 Task: For heading  Tahoma with underline.  font size for heading20,  'Change the font style of data to'Arial.  and font size to 12,  Change the alignment of both headline & data to Align left.  In the sheet   Pinnacle Sales log book
Action: Mouse moved to (151, 179)
Screenshot: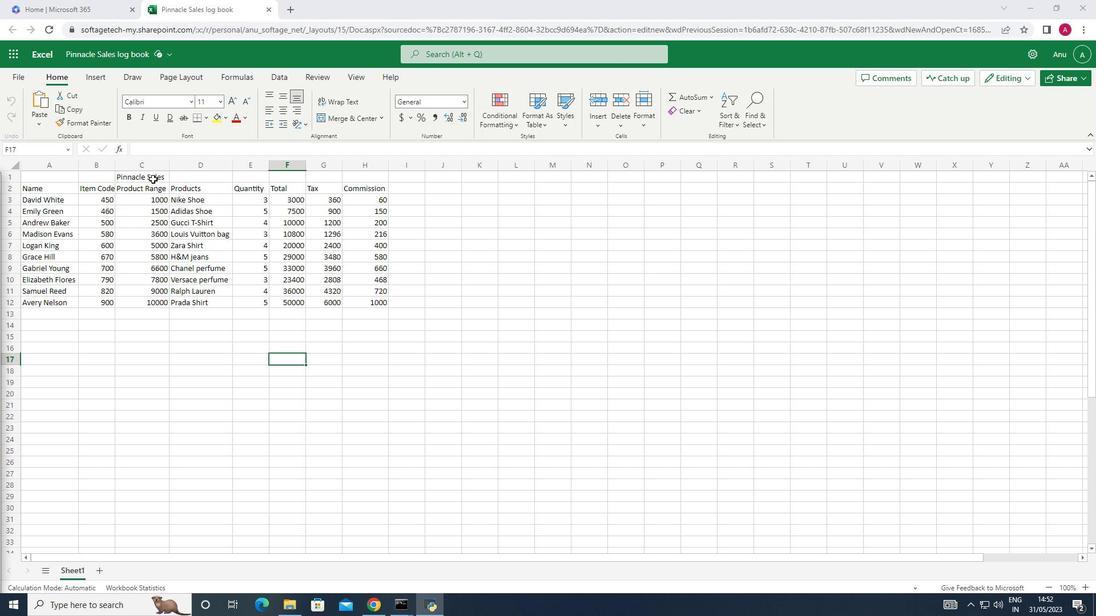 
Action: Mouse pressed left at (151, 179)
Screenshot: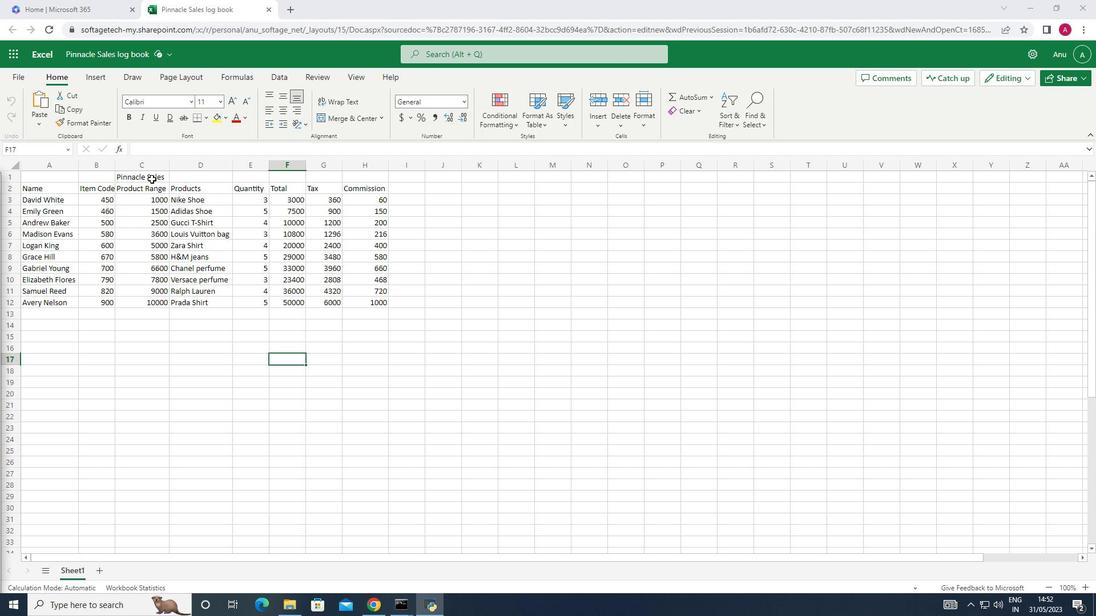 
Action: Mouse moved to (192, 97)
Screenshot: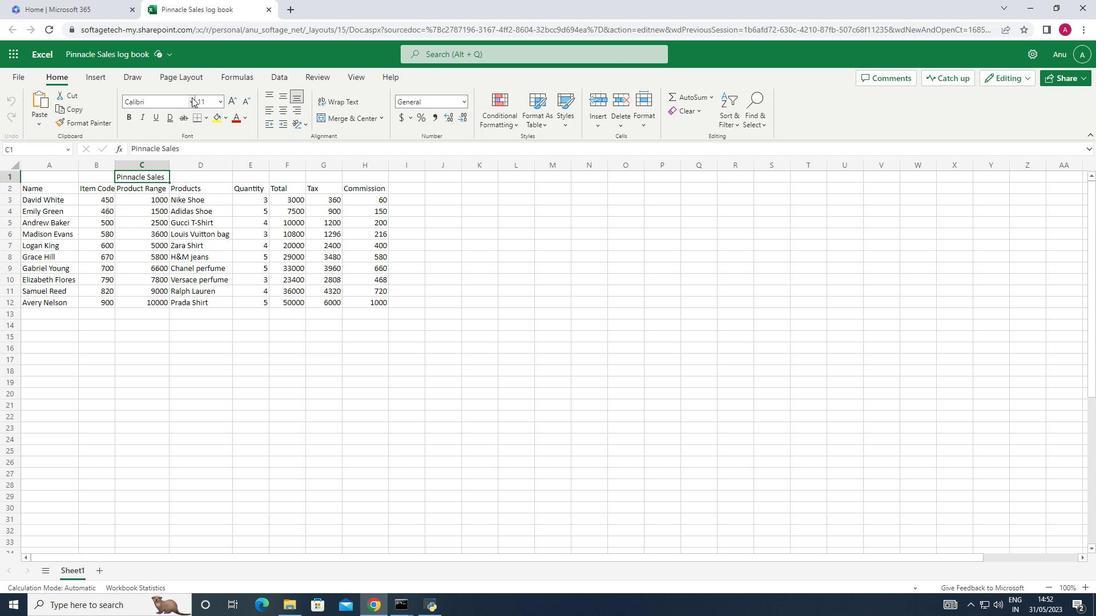 
Action: Mouse pressed left at (192, 97)
Screenshot: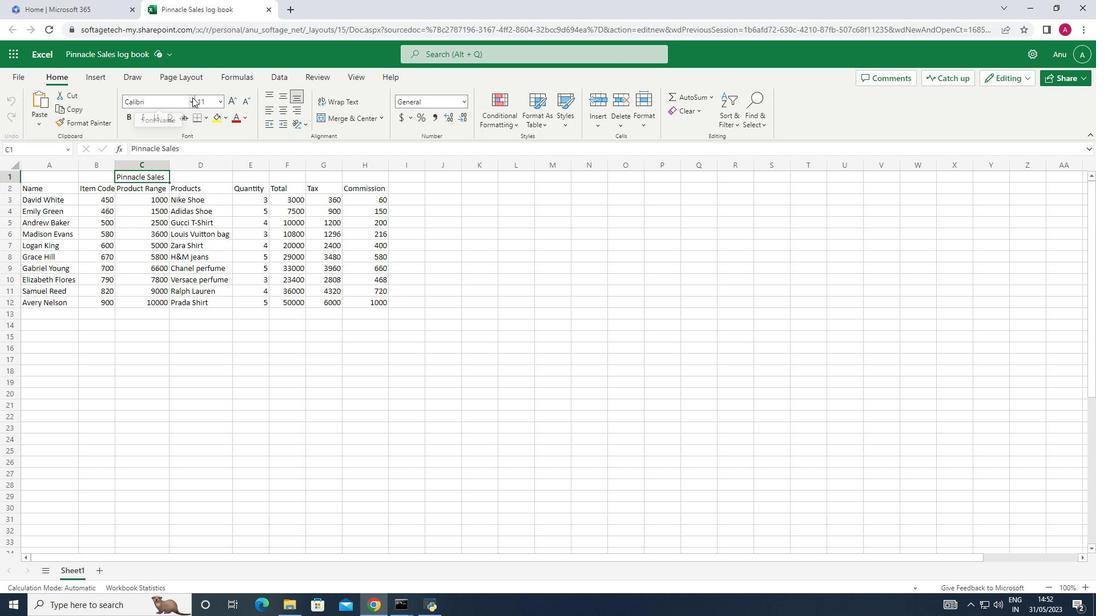 
Action: Mouse moved to (151, 233)
Screenshot: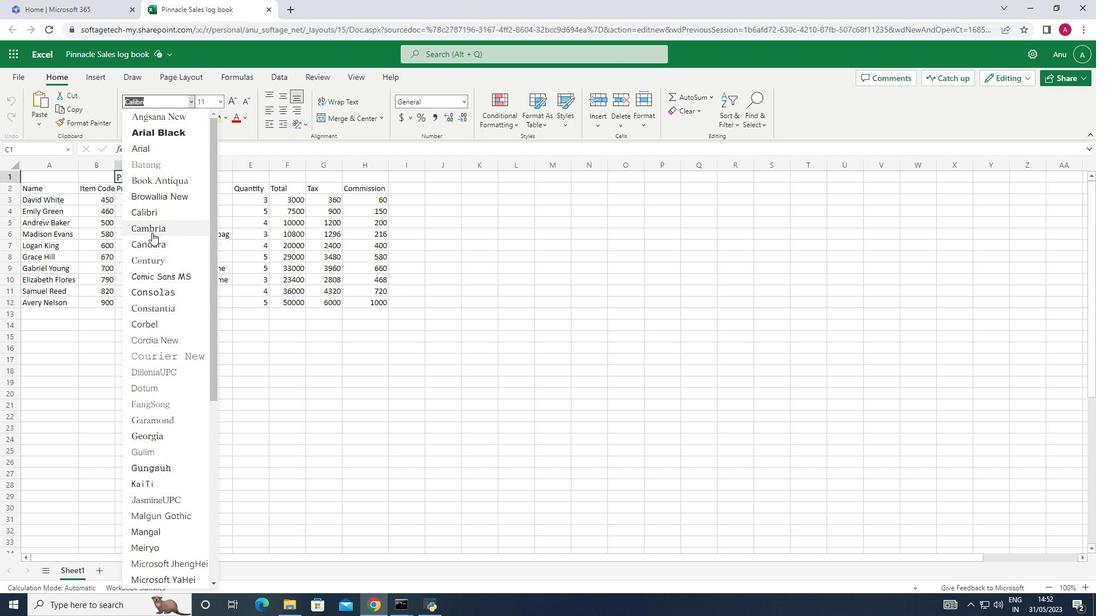 
Action: Mouse scrolled (151, 233) with delta (0, 0)
Screenshot: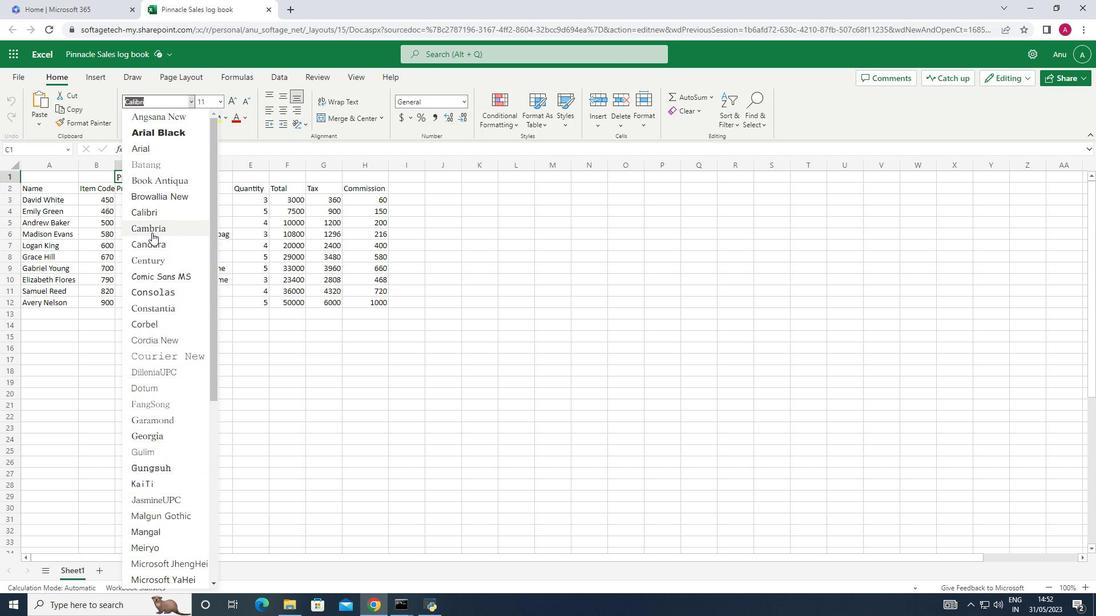 
Action: Mouse scrolled (151, 233) with delta (0, 0)
Screenshot: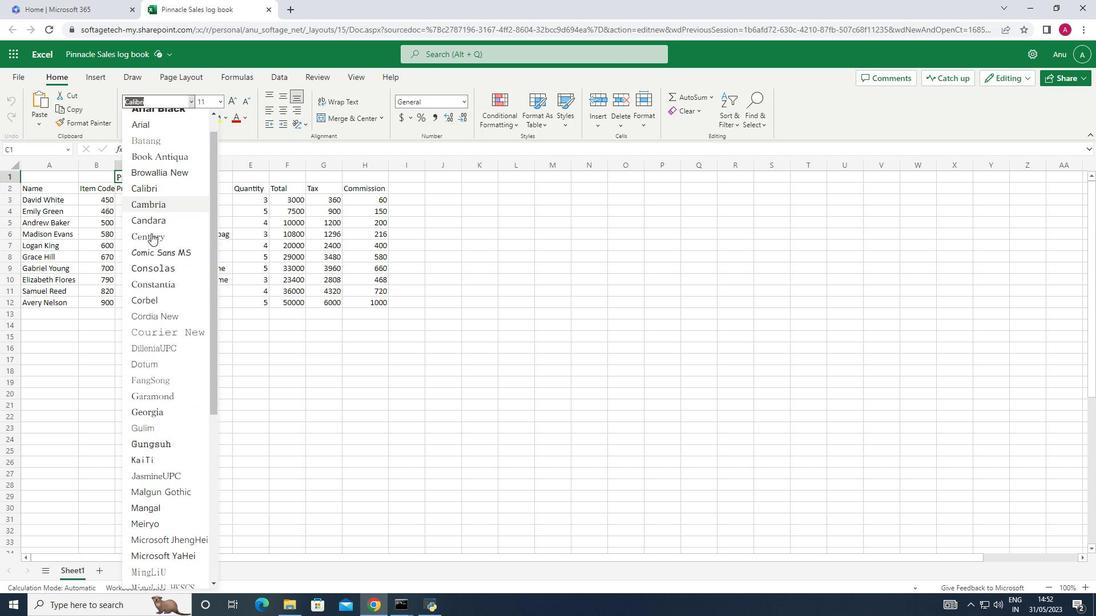 
Action: Mouse scrolled (151, 233) with delta (0, 0)
Screenshot: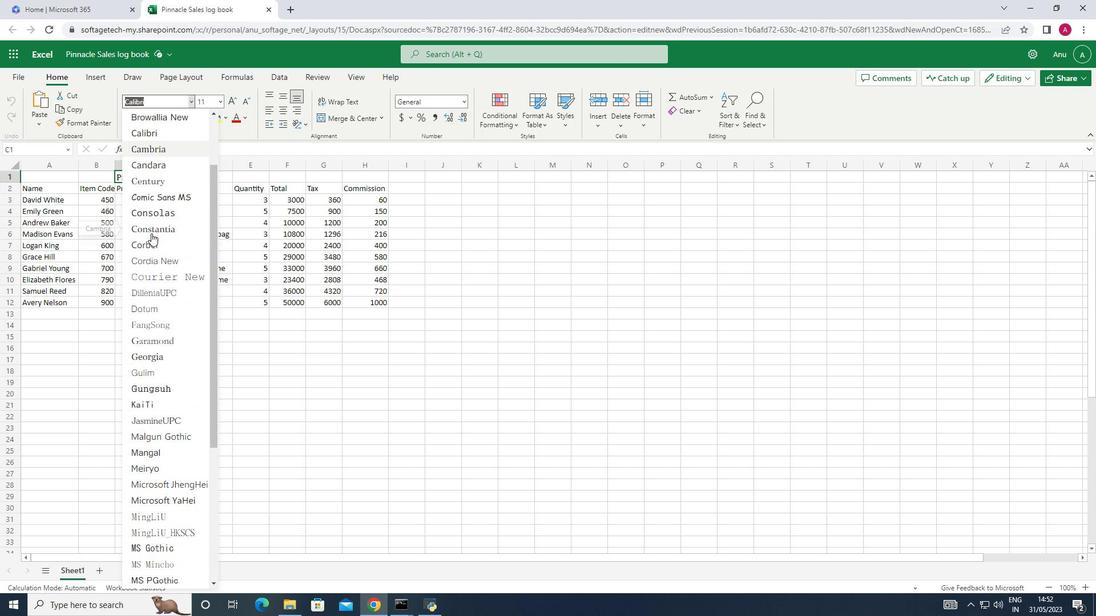 
Action: Mouse scrolled (151, 233) with delta (0, 0)
Screenshot: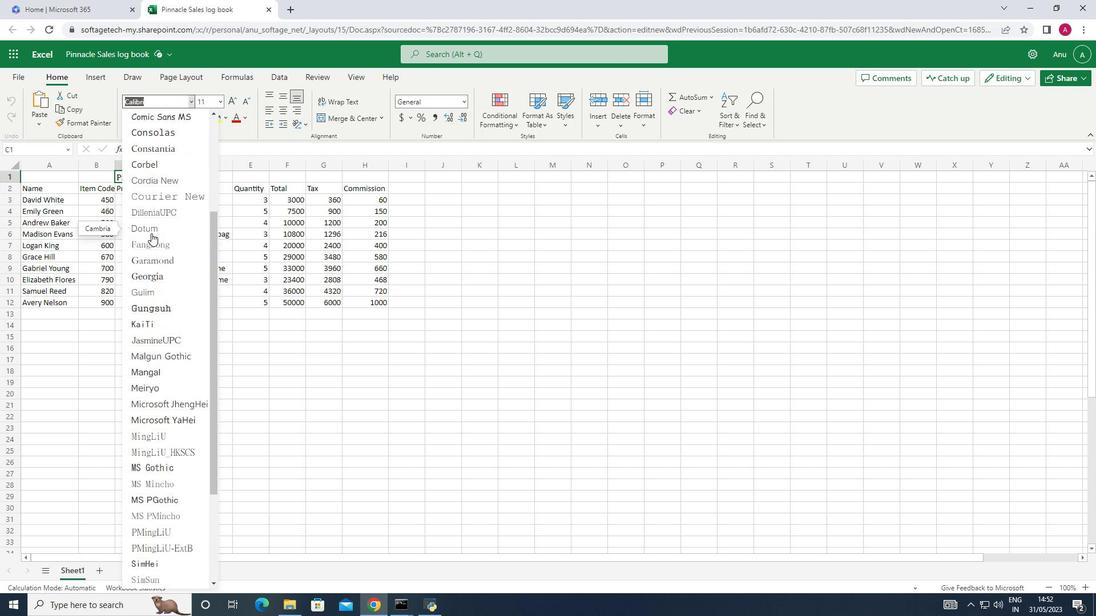 
Action: Mouse scrolled (151, 233) with delta (0, 0)
Screenshot: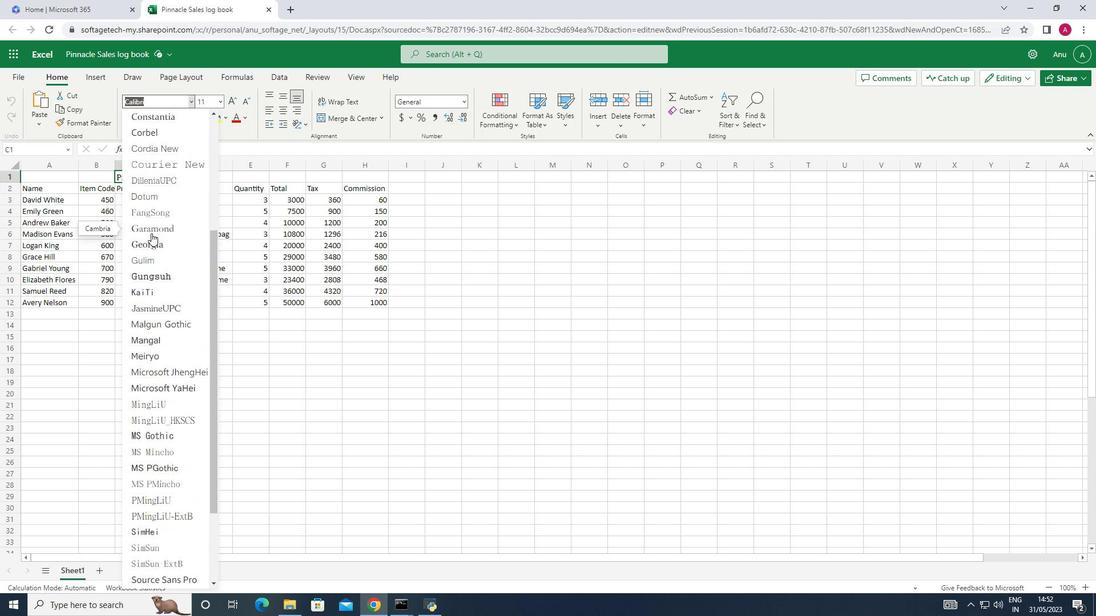 
Action: Mouse moved to (151, 233)
Screenshot: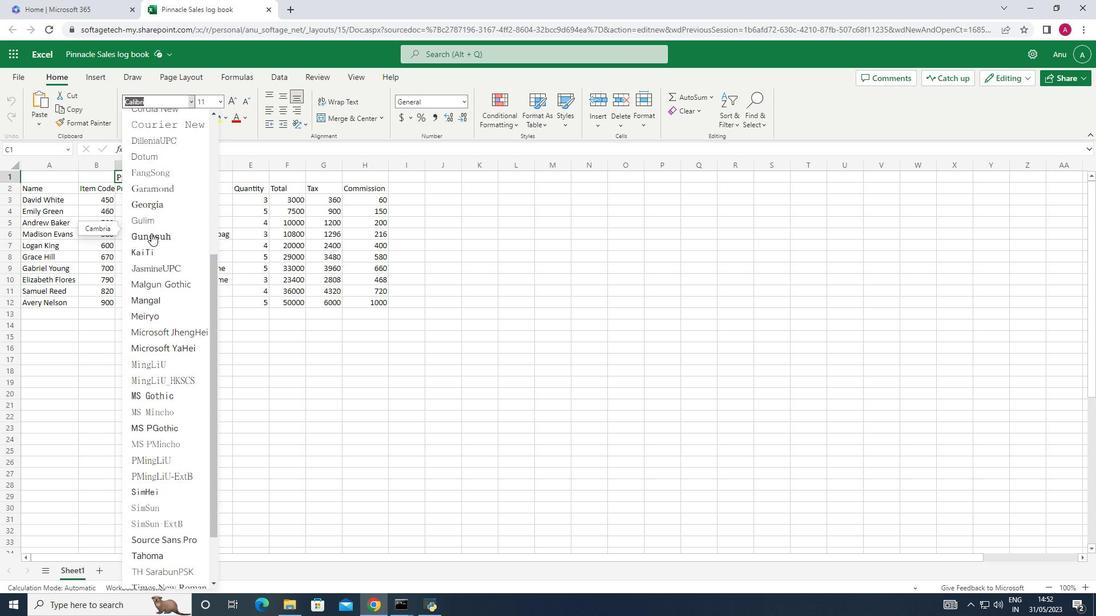 
Action: Mouse scrolled (151, 233) with delta (0, 0)
Screenshot: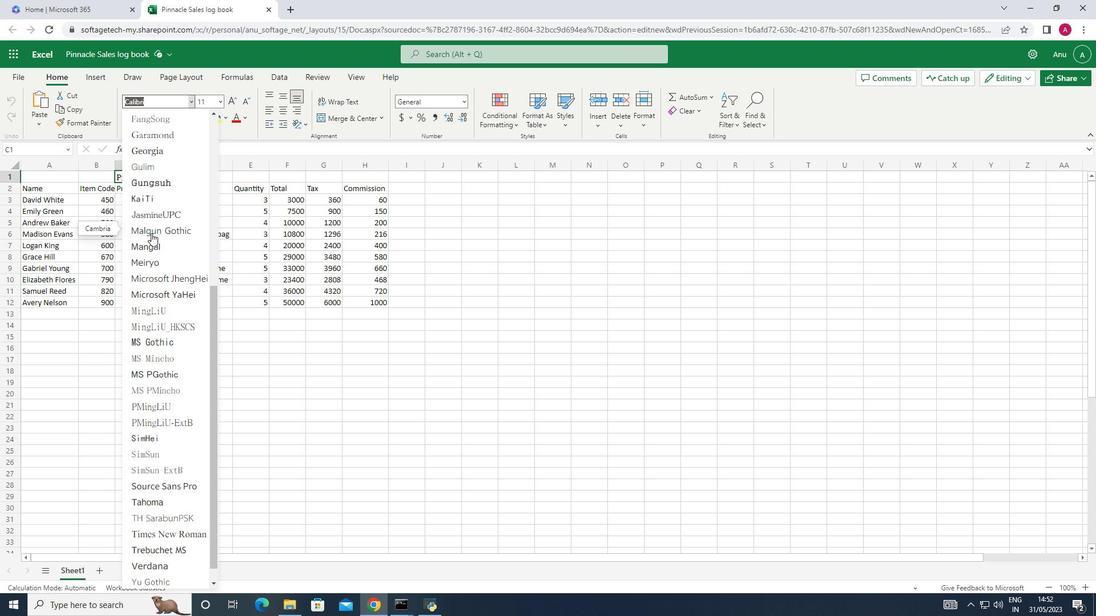 
Action: Mouse scrolled (151, 233) with delta (0, 0)
Screenshot: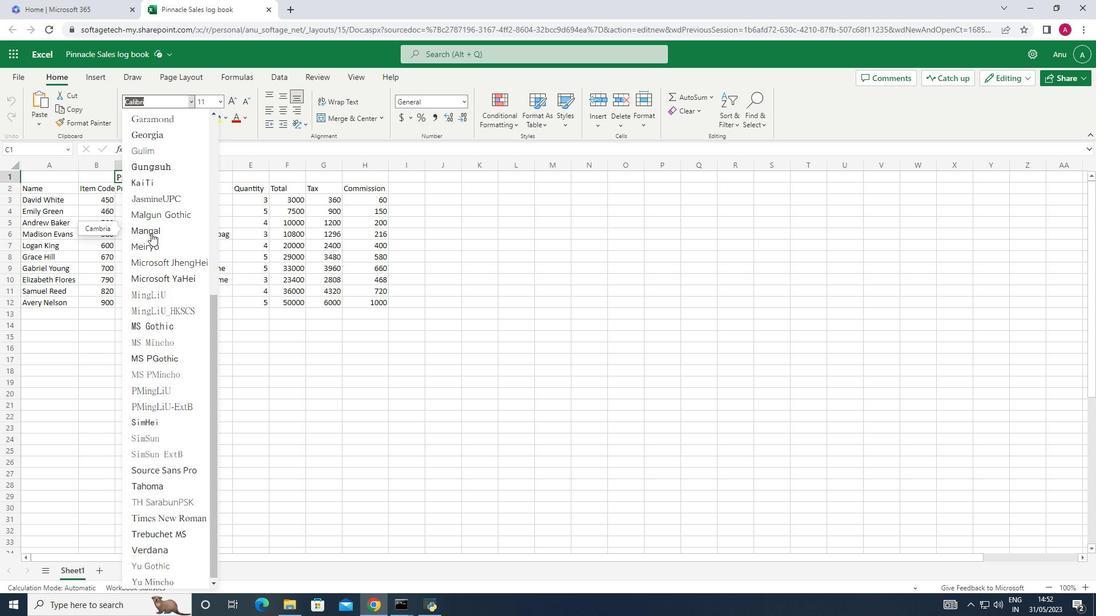 
Action: Mouse moved to (186, 491)
Screenshot: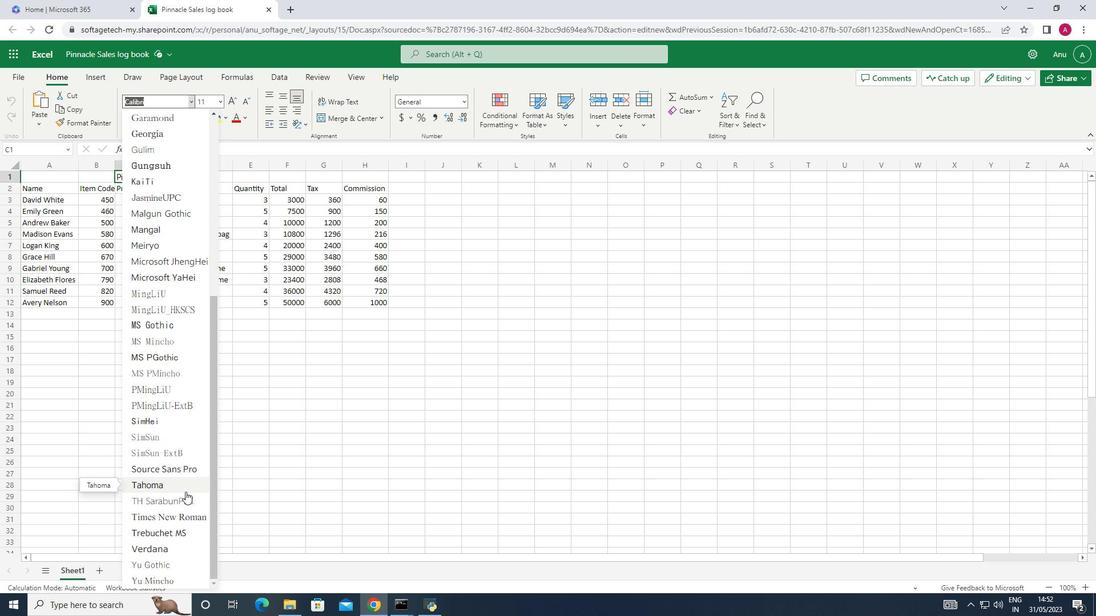 
Action: Mouse pressed left at (186, 491)
Screenshot: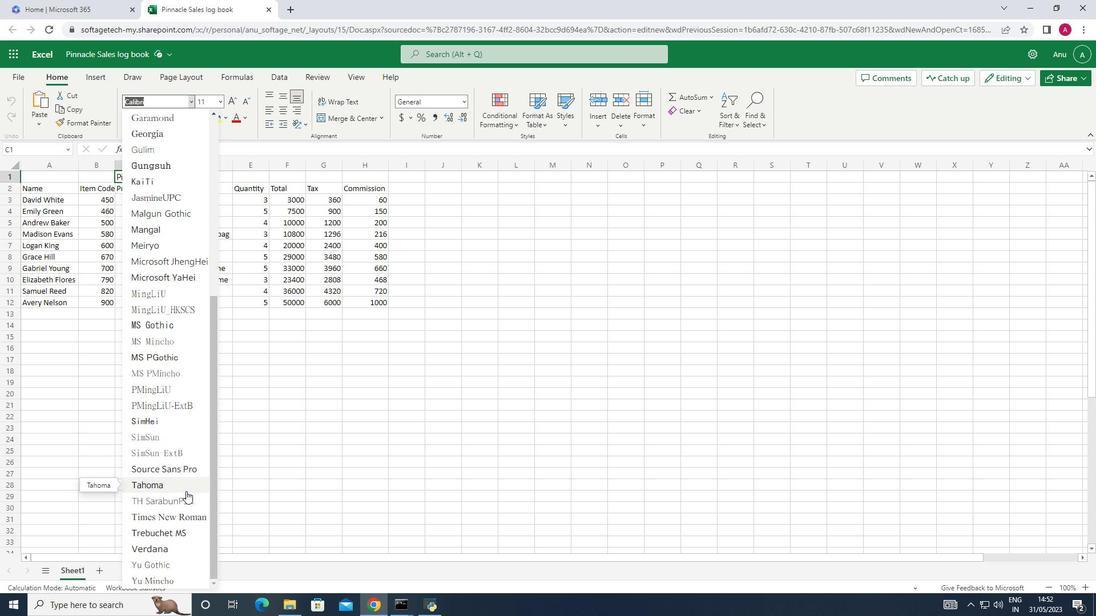 
Action: Mouse moved to (154, 115)
Screenshot: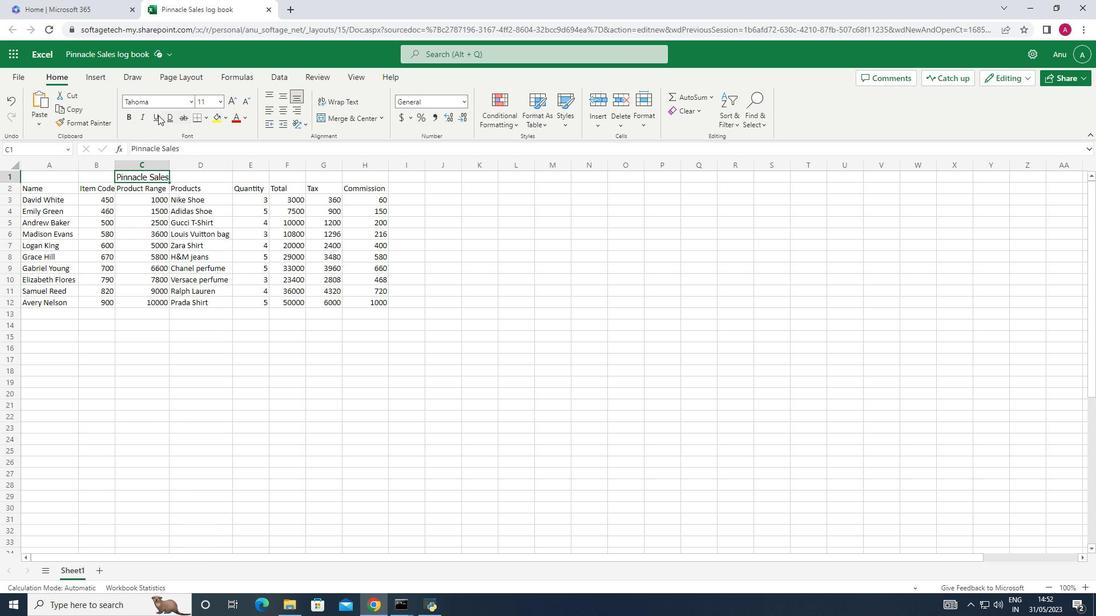 
Action: Mouse pressed left at (154, 115)
Screenshot: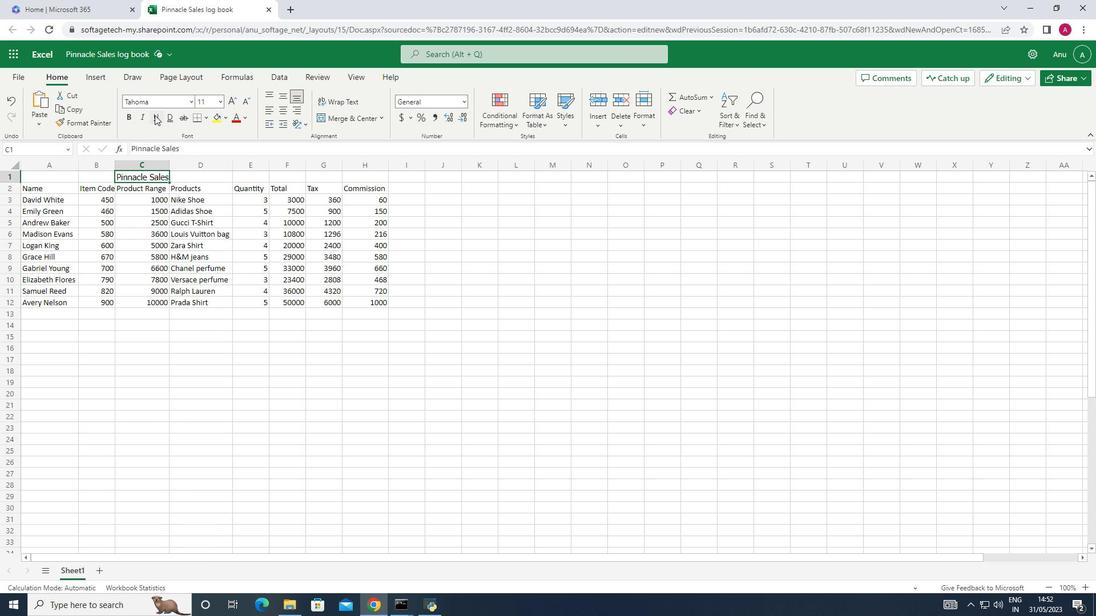 
Action: Mouse moved to (222, 102)
Screenshot: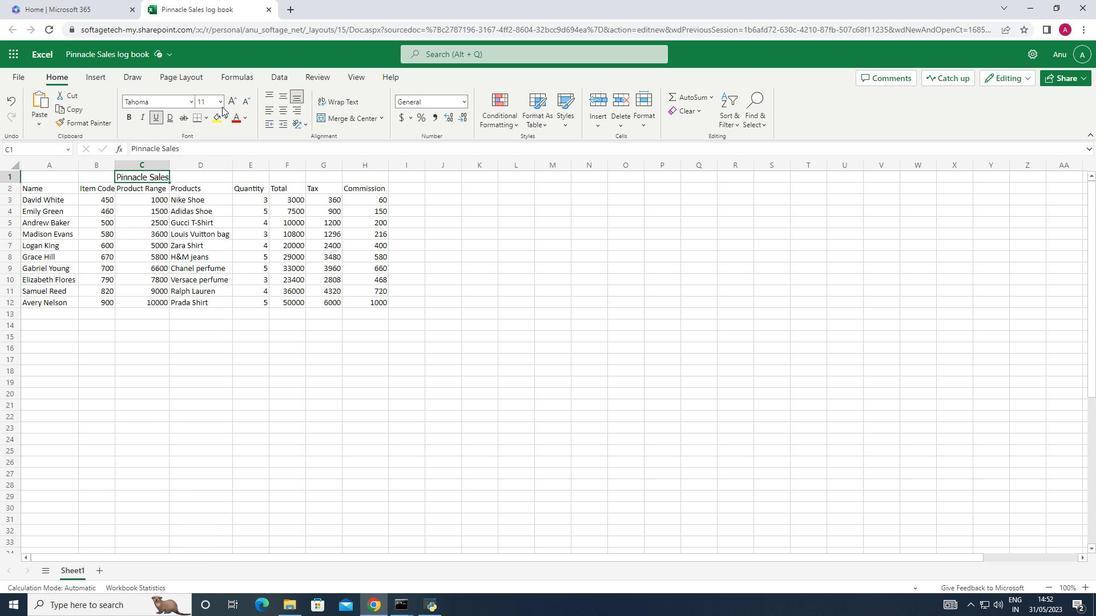 
Action: Mouse pressed left at (222, 102)
Screenshot: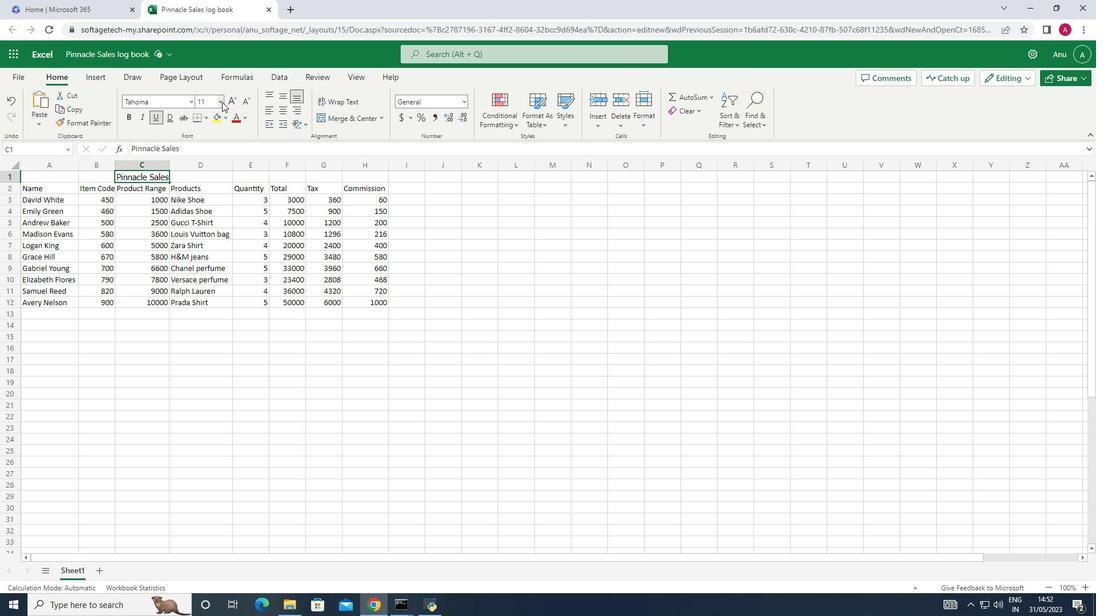 
Action: Mouse moved to (207, 241)
Screenshot: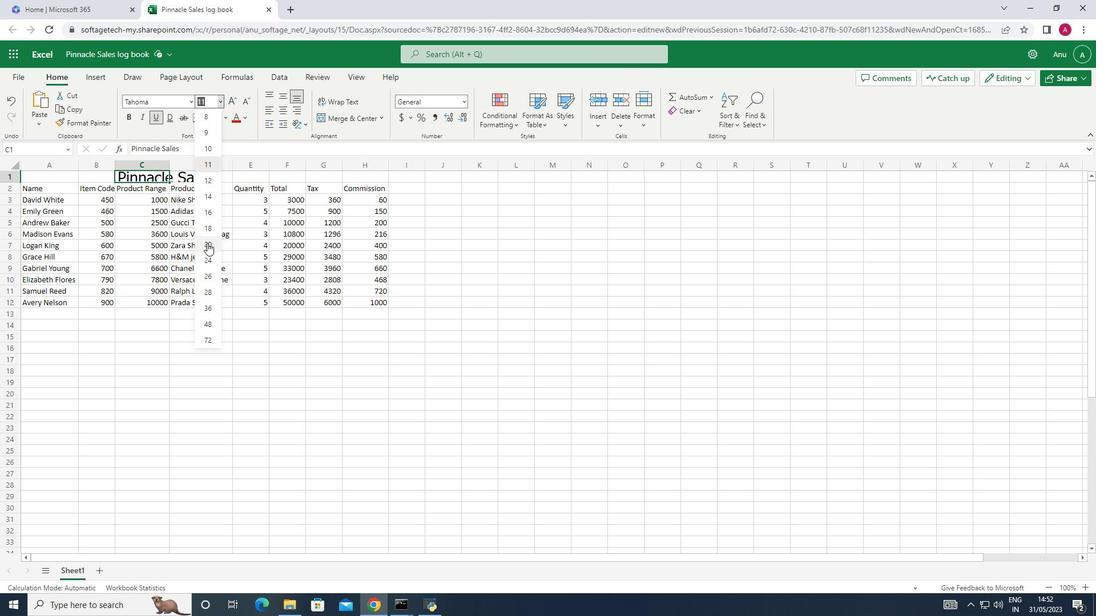 
Action: Mouse pressed left at (207, 241)
Screenshot: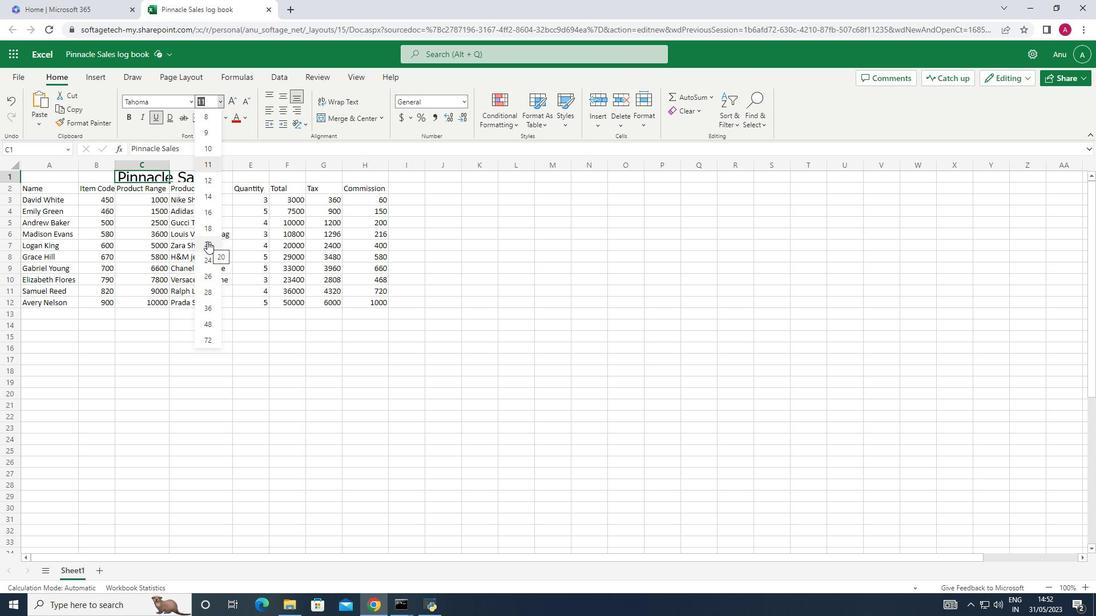 
Action: Mouse moved to (44, 198)
Screenshot: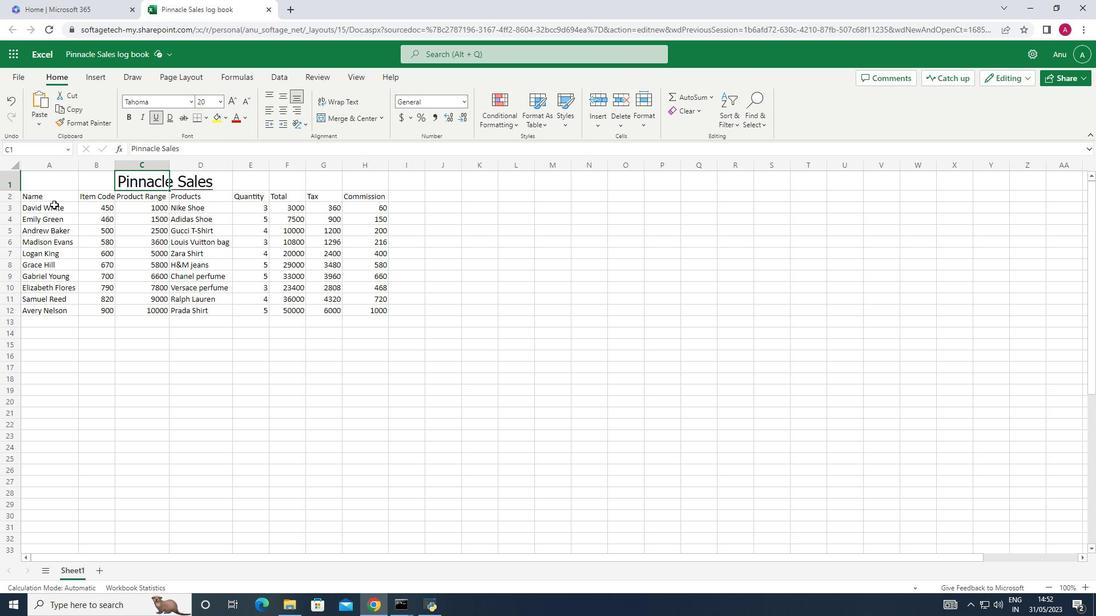 
Action: Mouse pressed left at (44, 198)
Screenshot: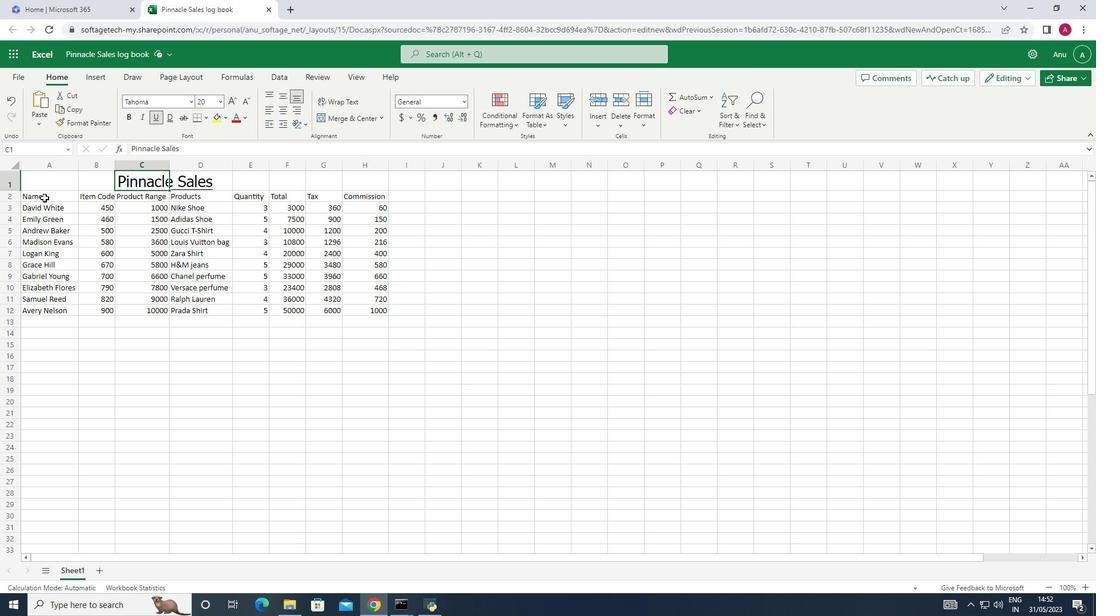 
Action: Mouse moved to (324, 239)
Screenshot: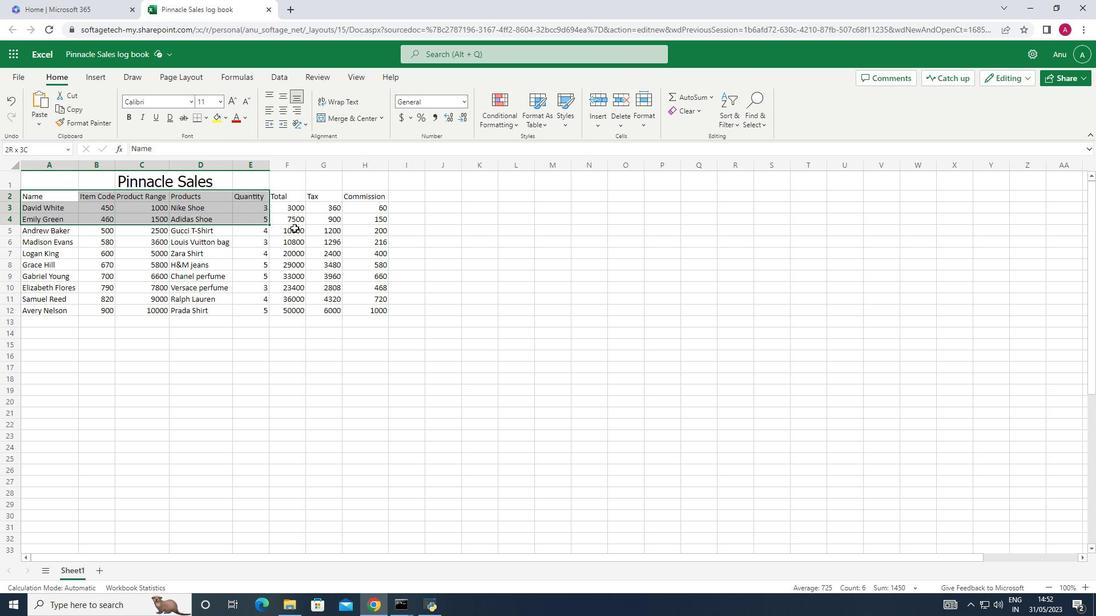 
Action: Mouse pressed left at (324, 239)
Screenshot: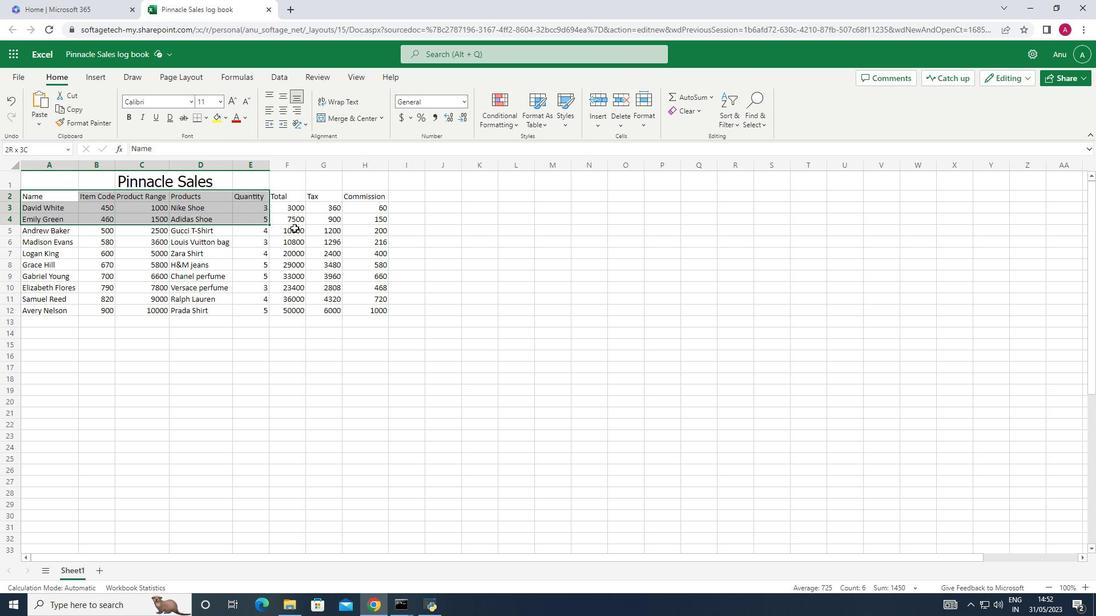 
Action: Mouse moved to (51, 197)
Screenshot: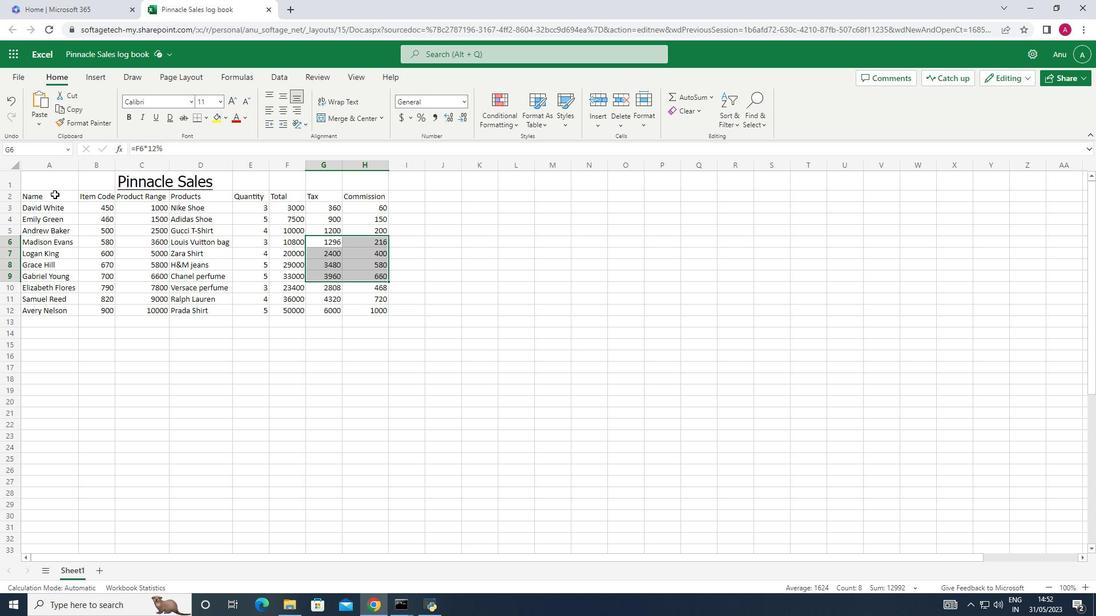 
Action: Mouse pressed left at (51, 197)
Screenshot: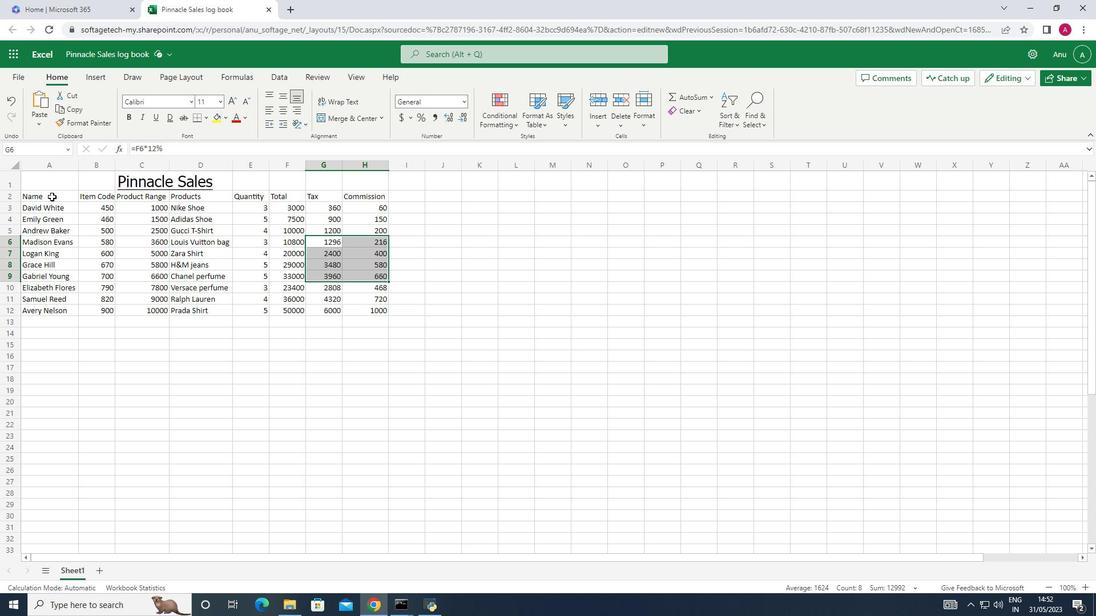 
Action: Mouse moved to (190, 103)
Screenshot: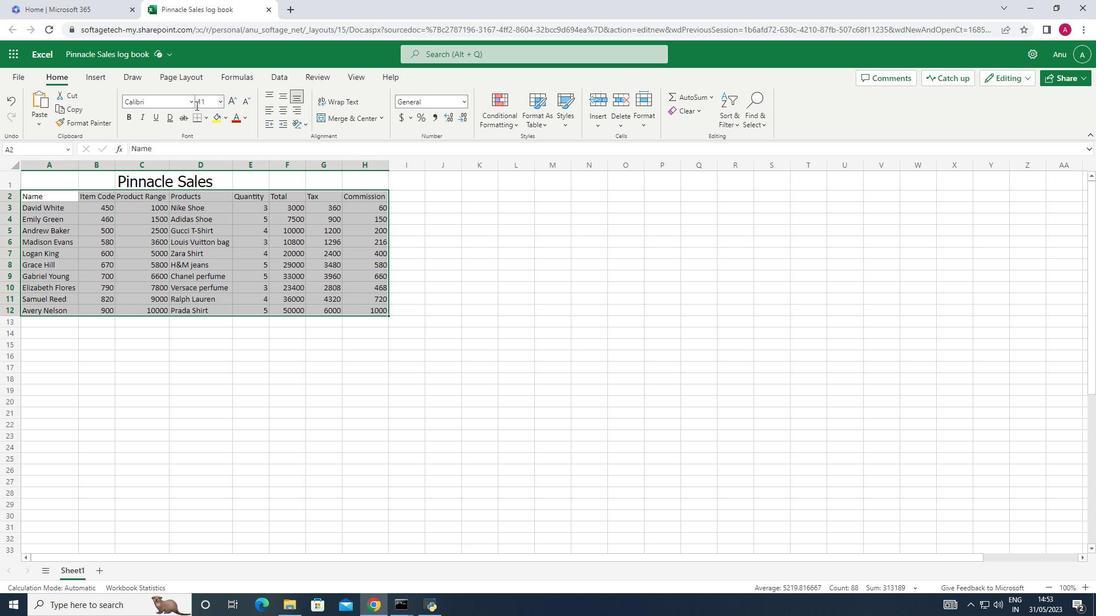 
Action: Mouse pressed left at (190, 103)
Screenshot: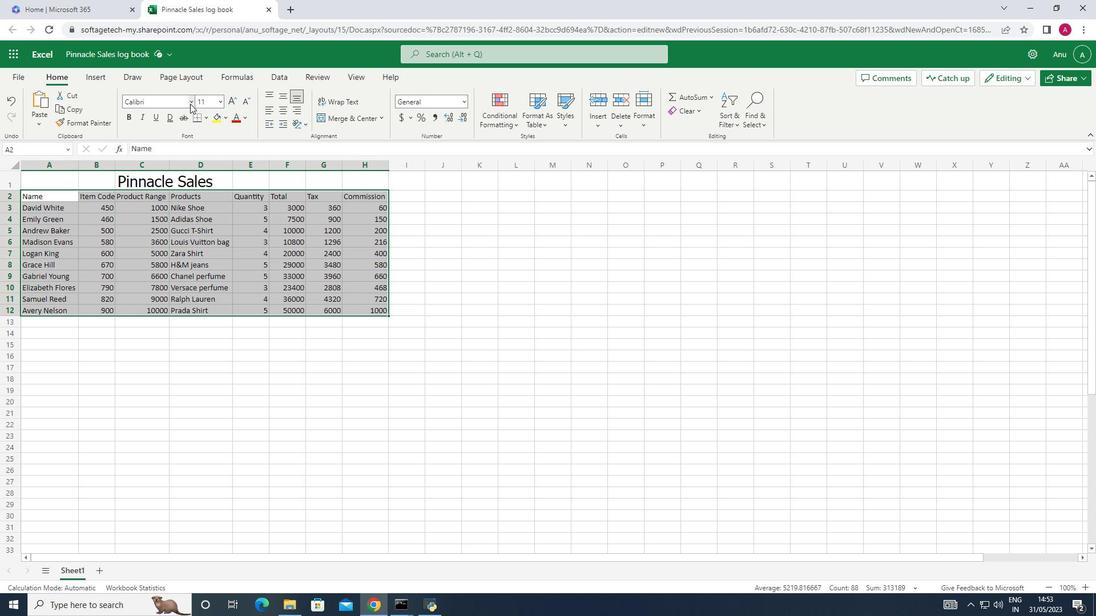 
Action: Mouse moved to (155, 146)
Screenshot: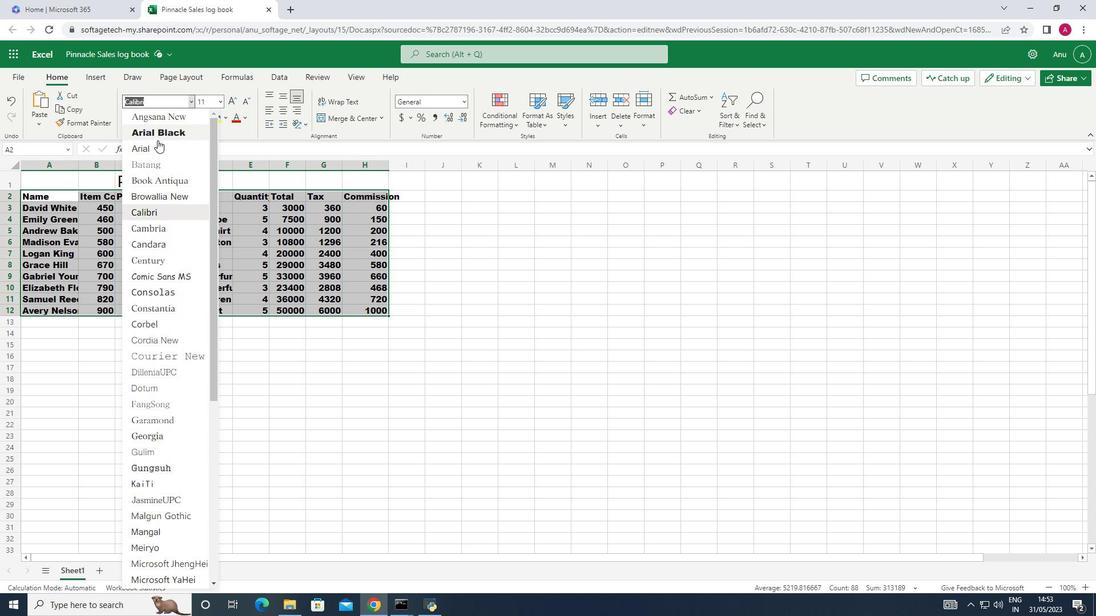 
Action: Mouse pressed left at (155, 146)
Screenshot: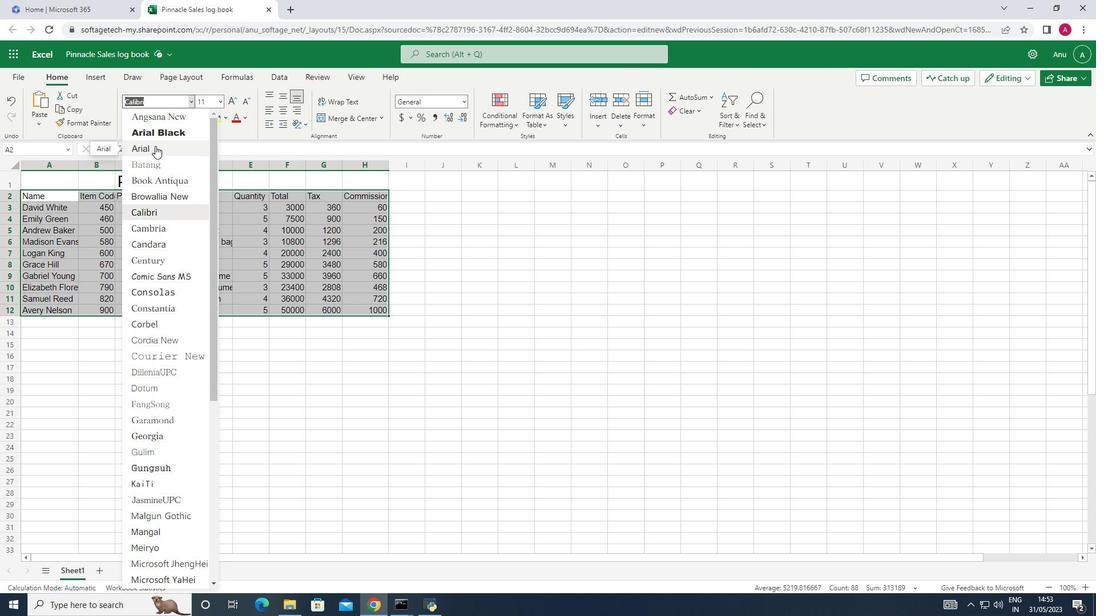 
Action: Mouse moved to (217, 103)
Screenshot: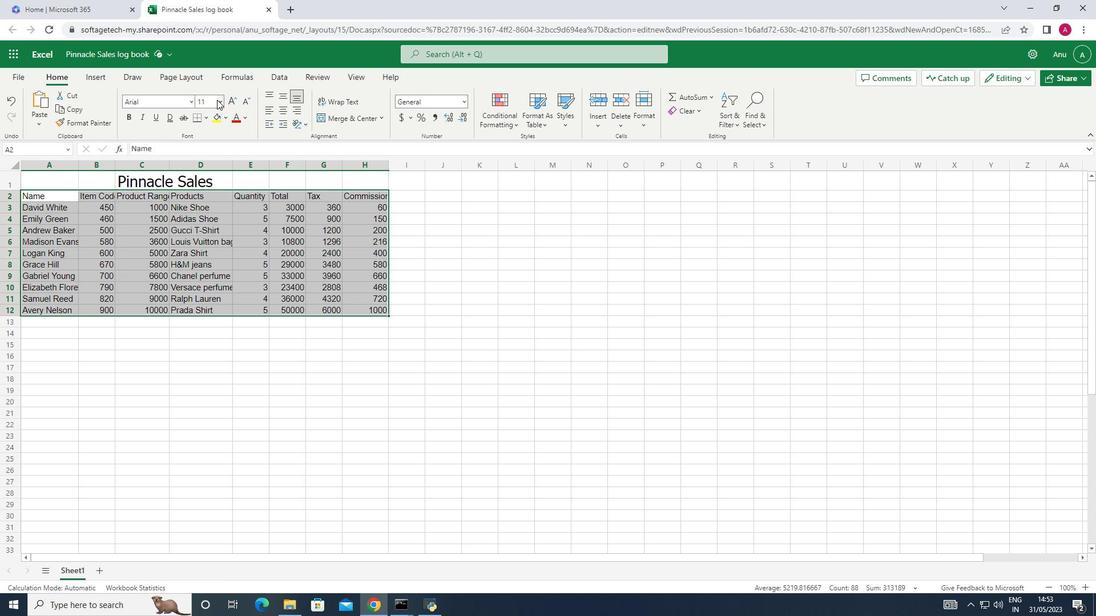 
Action: Mouse pressed left at (217, 103)
Screenshot: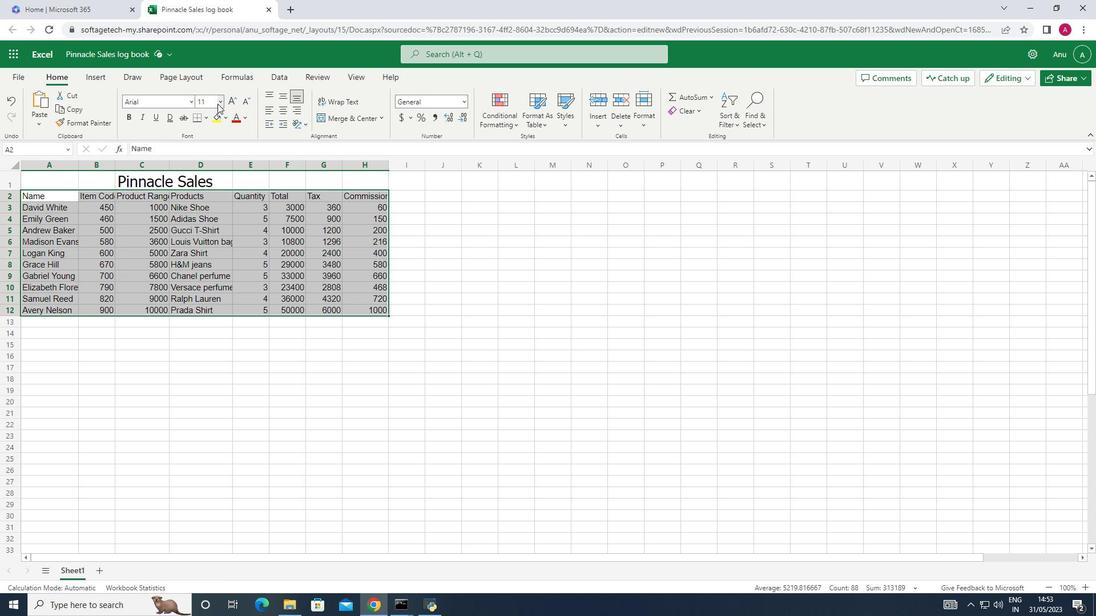 
Action: Mouse moved to (210, 175)
Screenshot: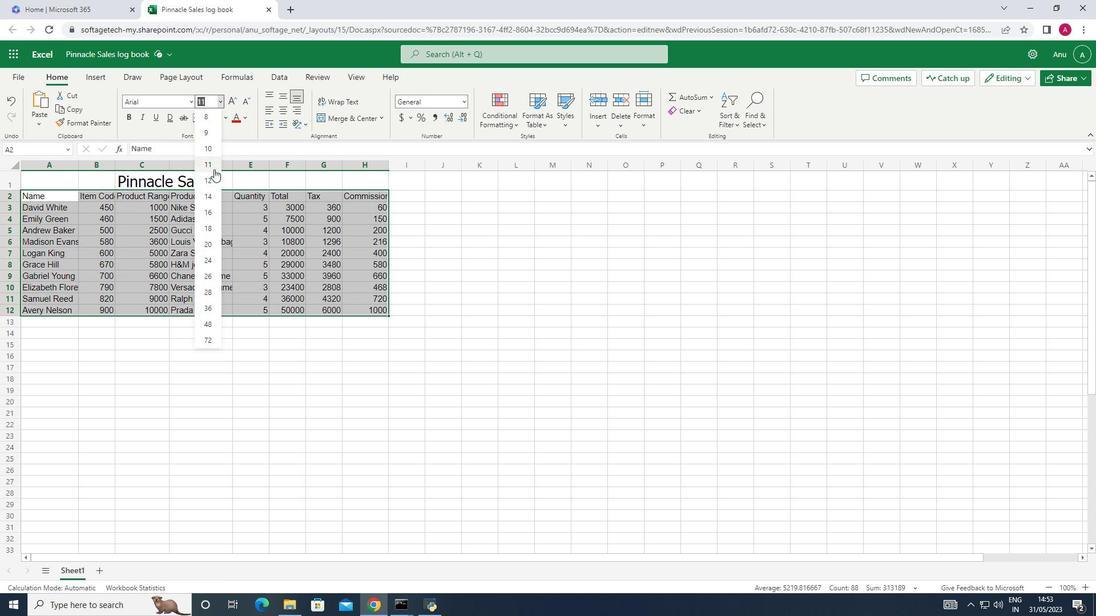 
Action: Mouse pressed left at (210, 175)
Screenshot: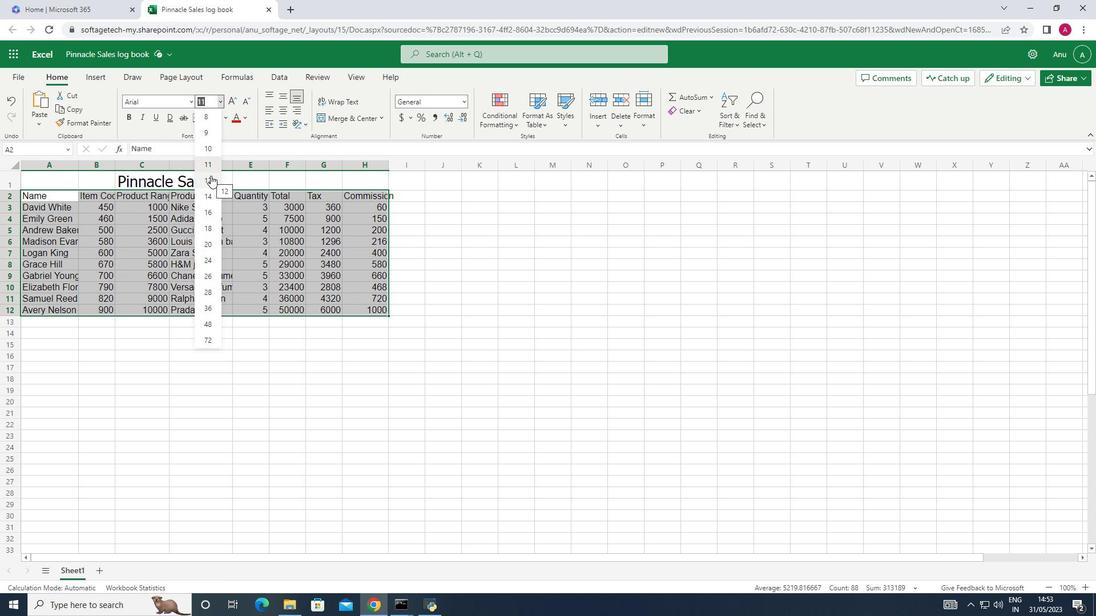 
Action: Mouse moved to (265, 111)
Screenshot: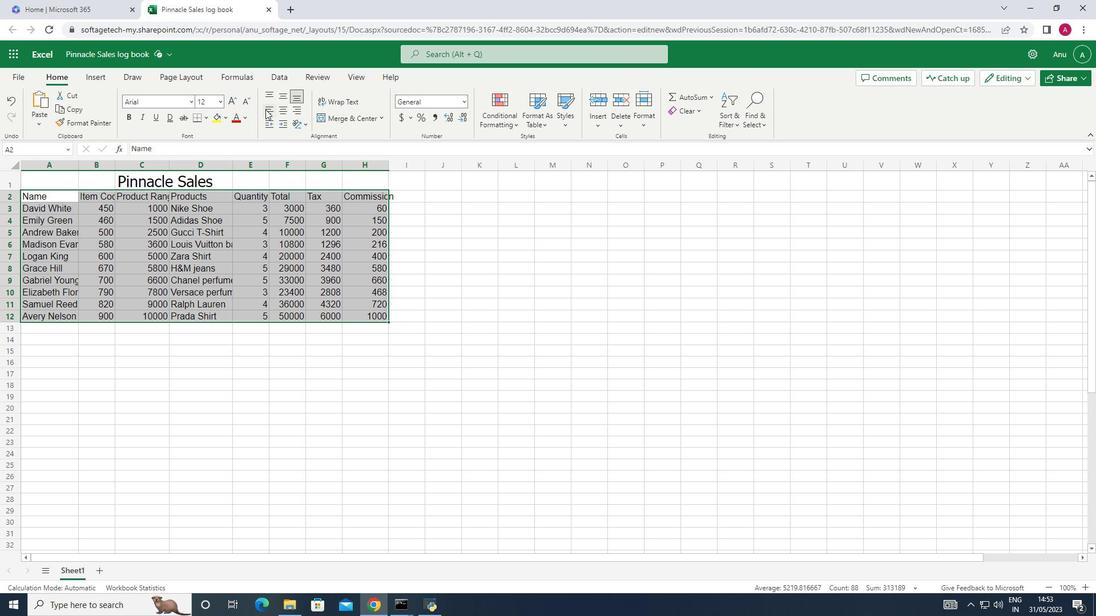 
Action: Mouse pressed left at (265, 111)
Screenshot: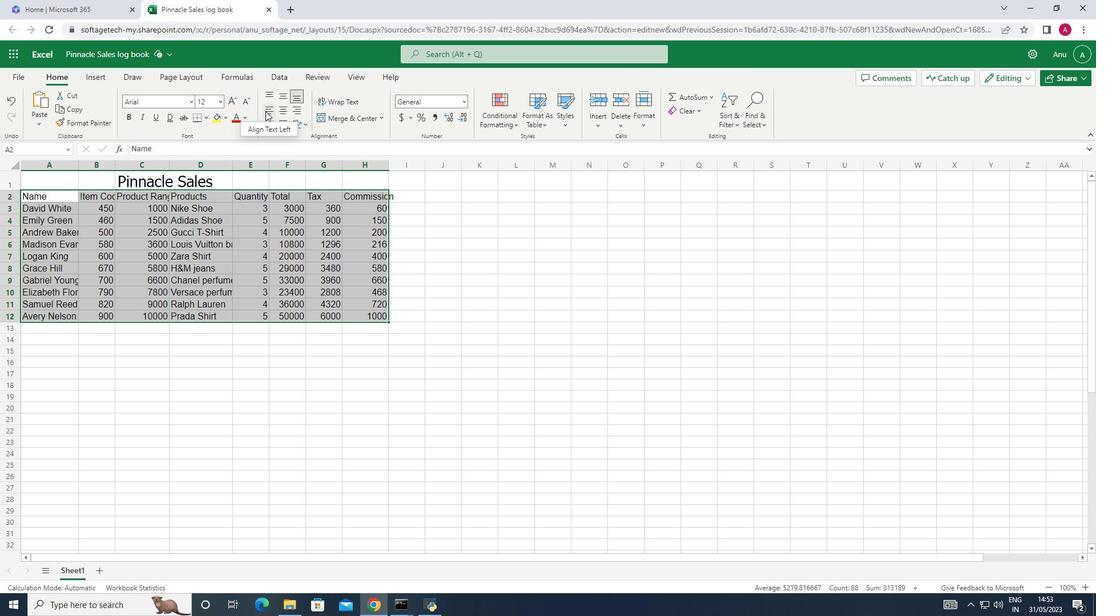 
Action: Mouse moved to (441, 249)
Screenshot: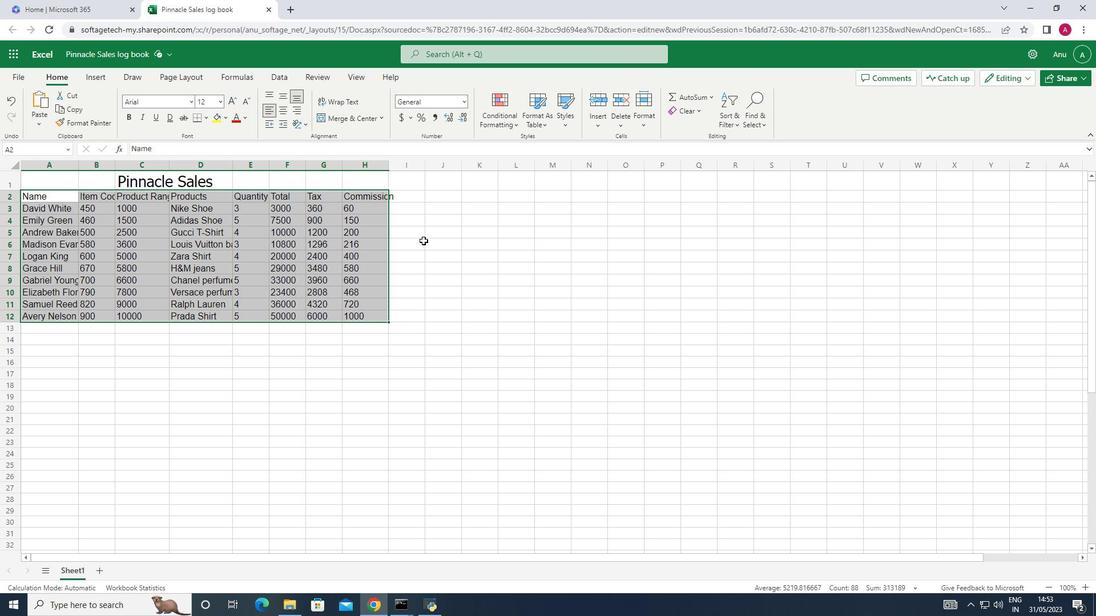 
Action: Mouse pressed left at (441, 249)
Screenshot: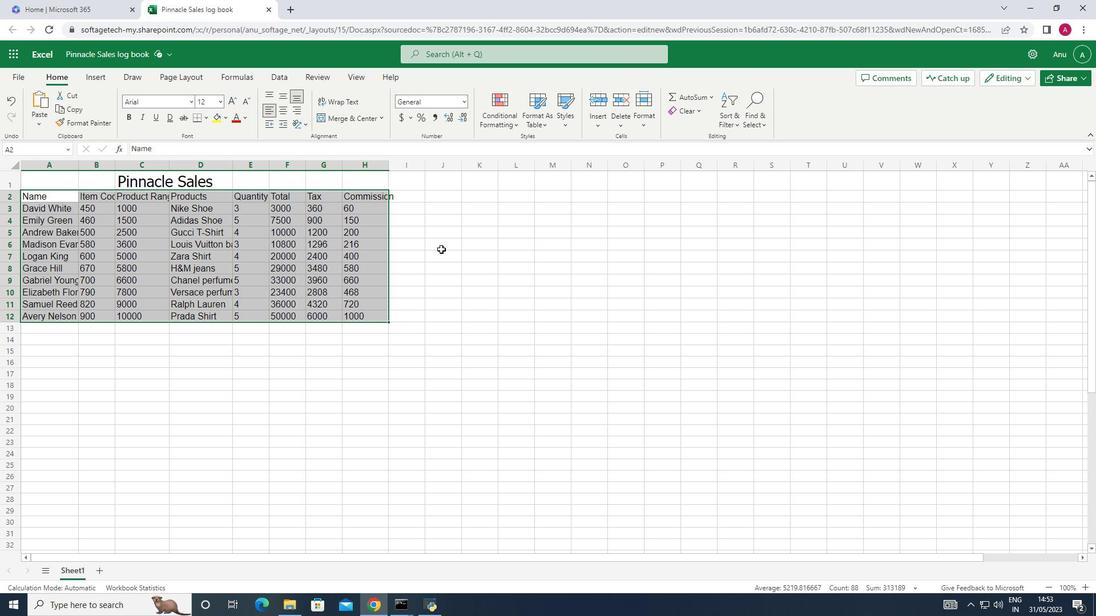 
Action: Mouse moved to (418, 232)
Screenshot: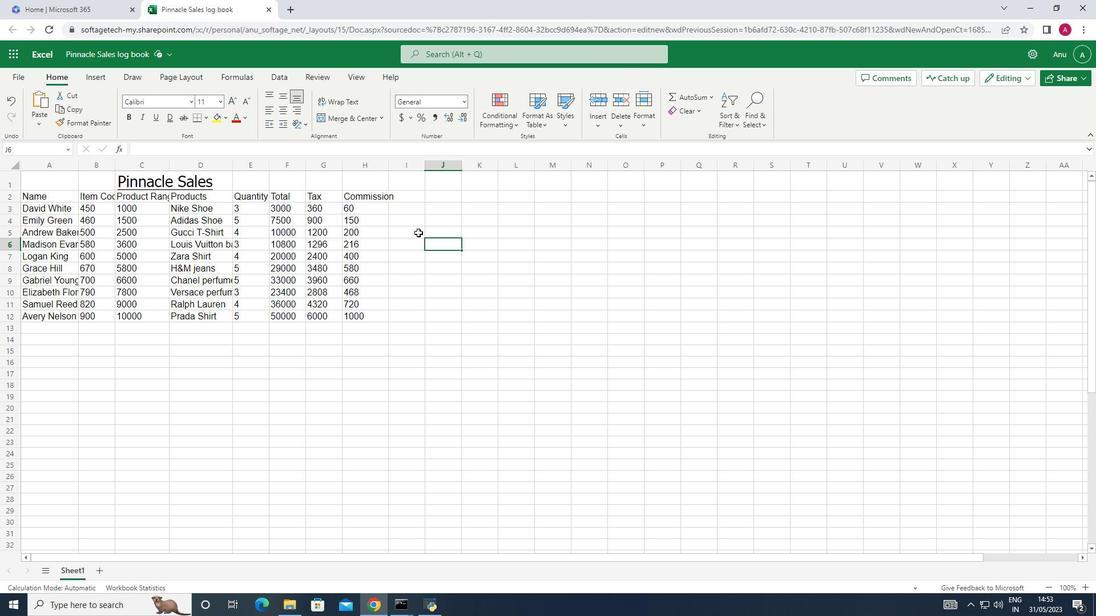 
